 Task: Edit the location of the first meeting to Google Meet.
Action: Mouse moved to (640, 303)
Screenshot: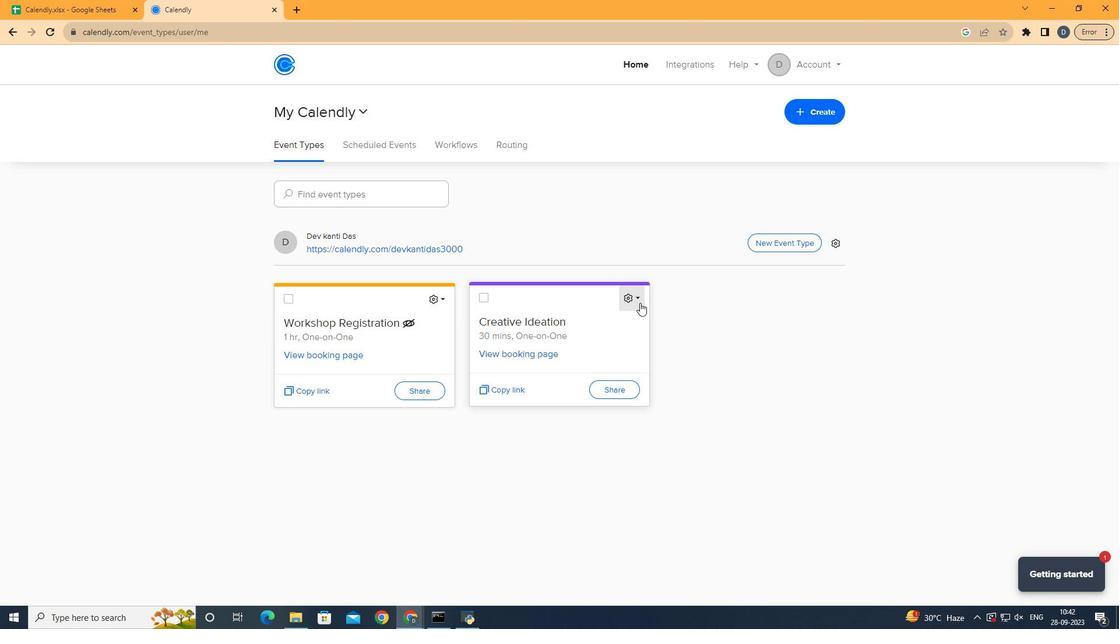 
Action: Mouse pressed left at (640, 303)
Screenshot: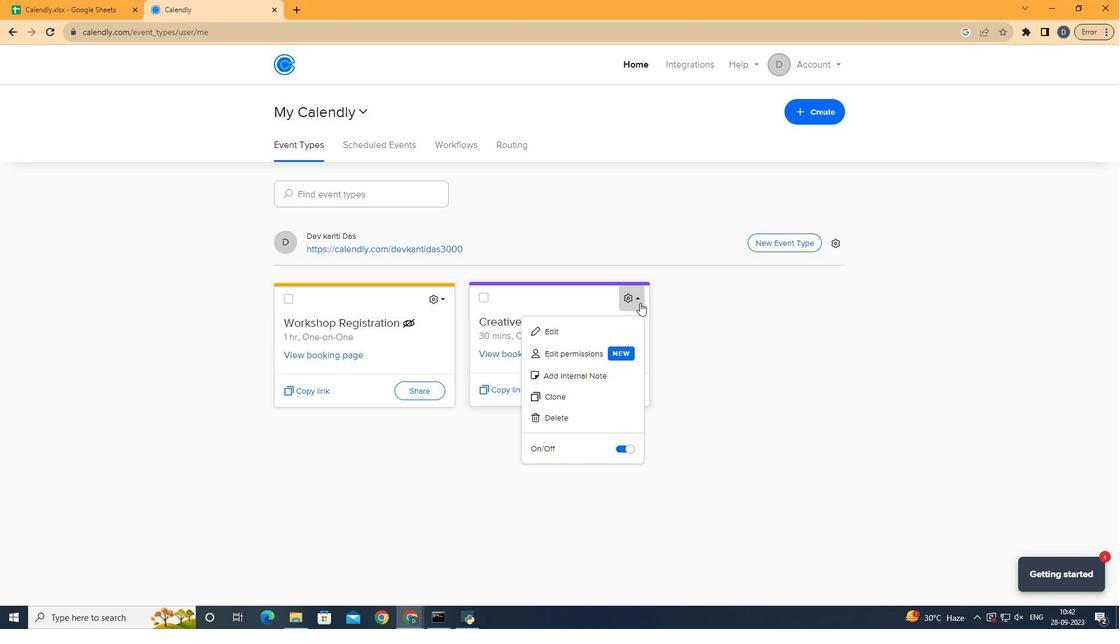 
Action: Mouse moved to (612, 337)
Screenshot: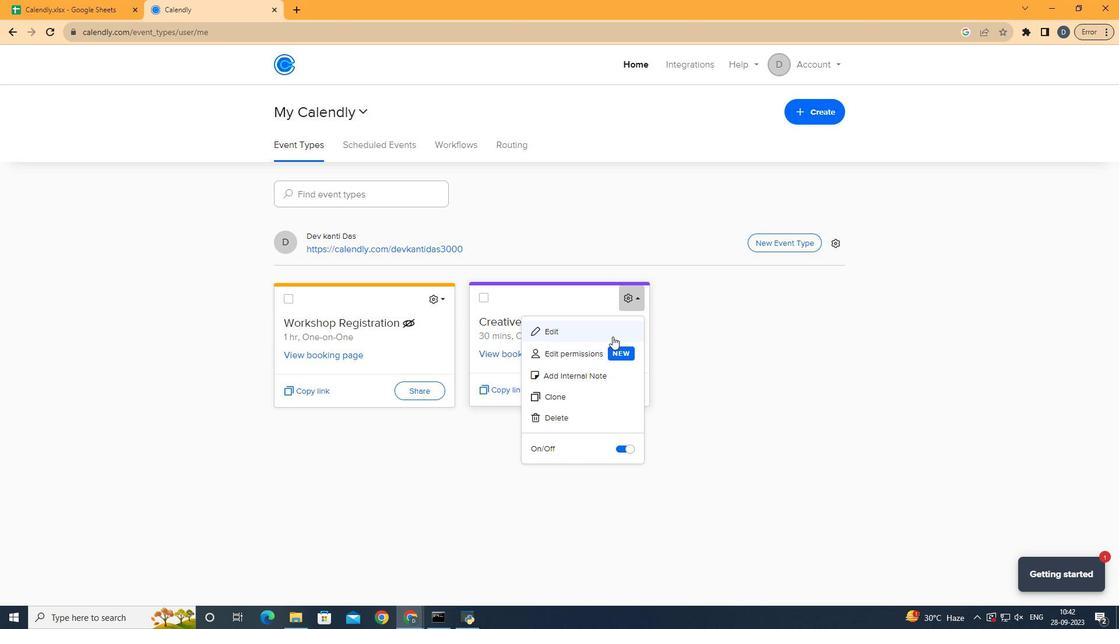 
Action: Mouse pressed left at (612, 337)
Screenshot: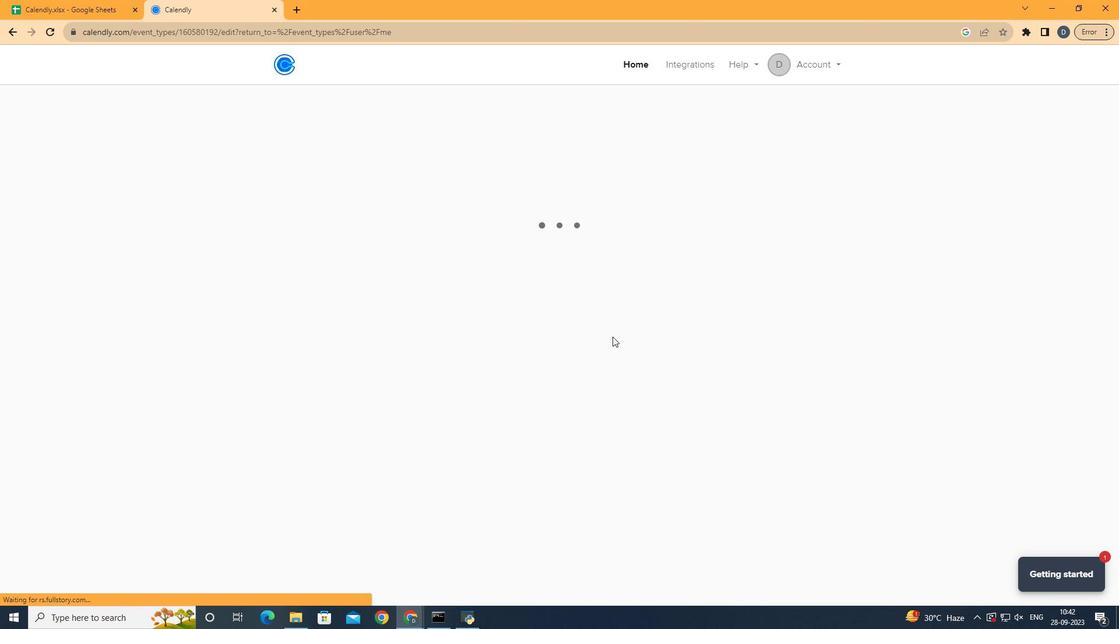 
Action: Mouse moved to (464, 210)
Screenshot: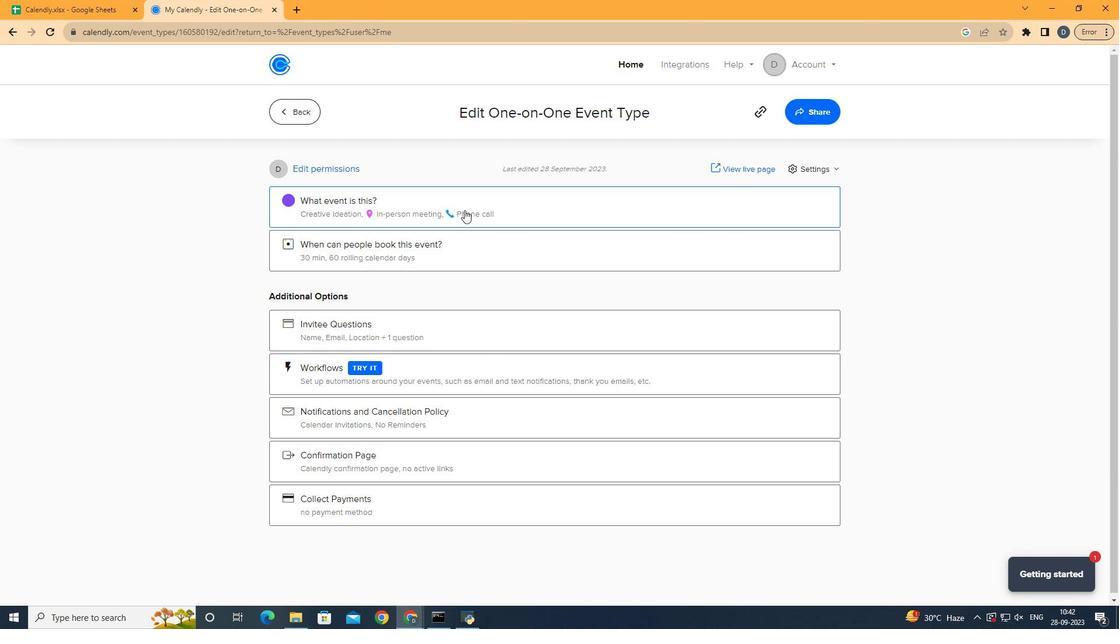 
Action: Mouse pressed left at (464, 210)
Screenshot: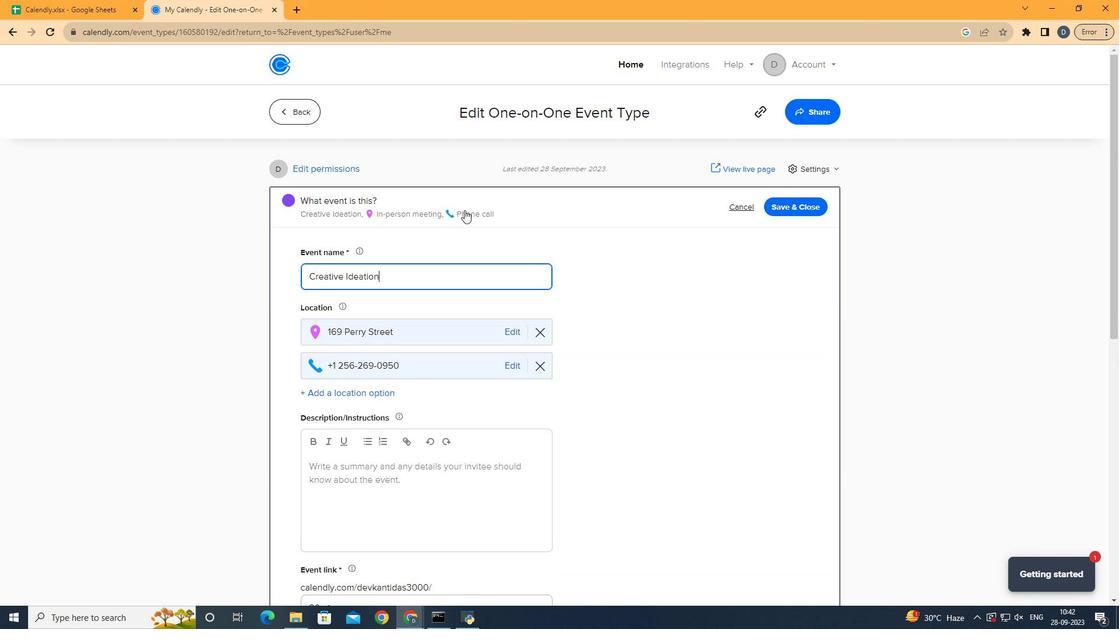 
Action: Mouse moved to (362, 385)
Screenshot: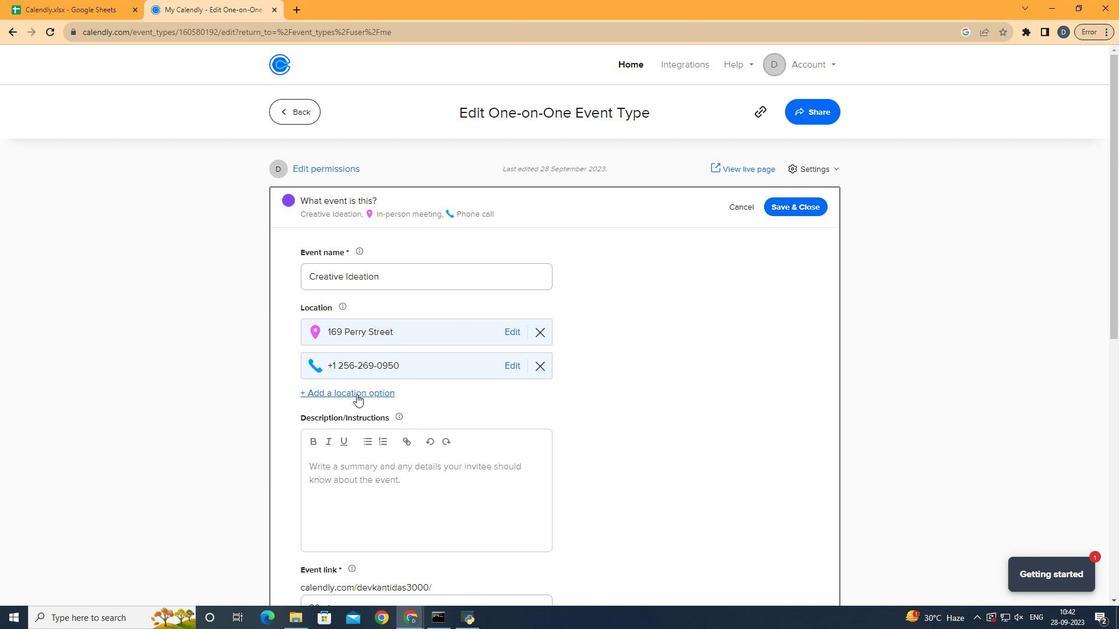 
Action: Mouse pressed left at (362, 385)
Screenshot: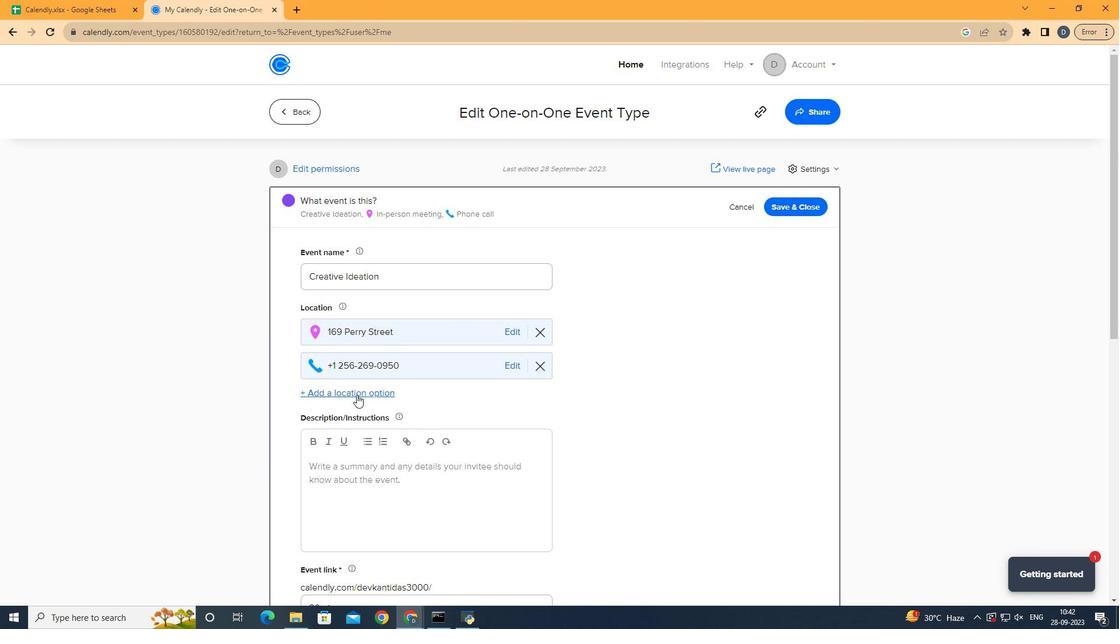 
Action: Mouse moved to (356, 395)
Screenshot: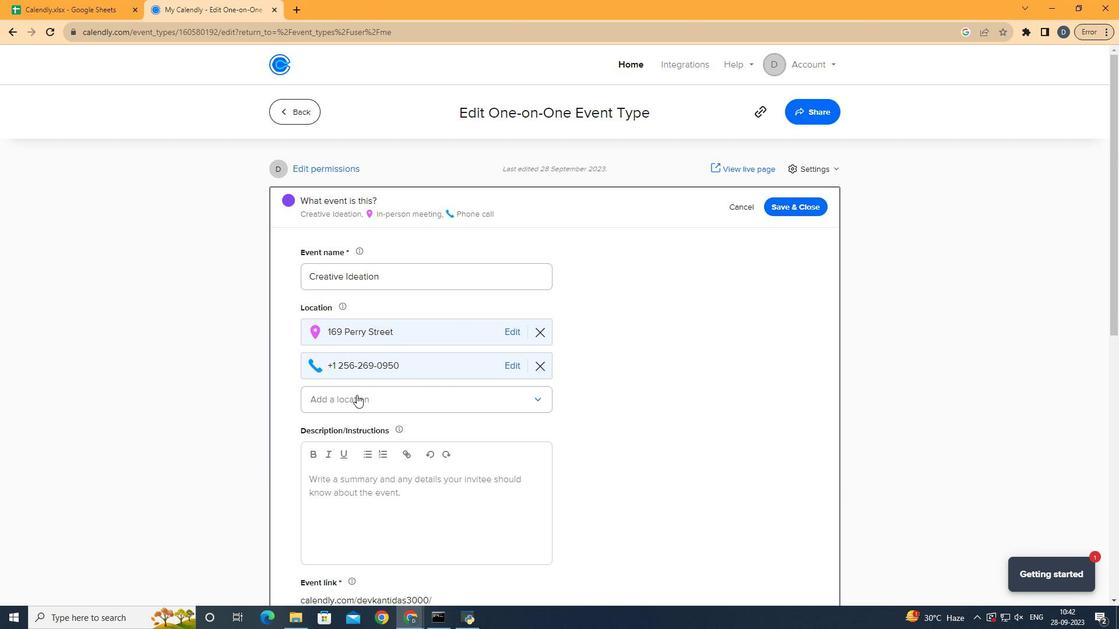 
Action: Mouse pressed left at (356, 395)
Screenshot: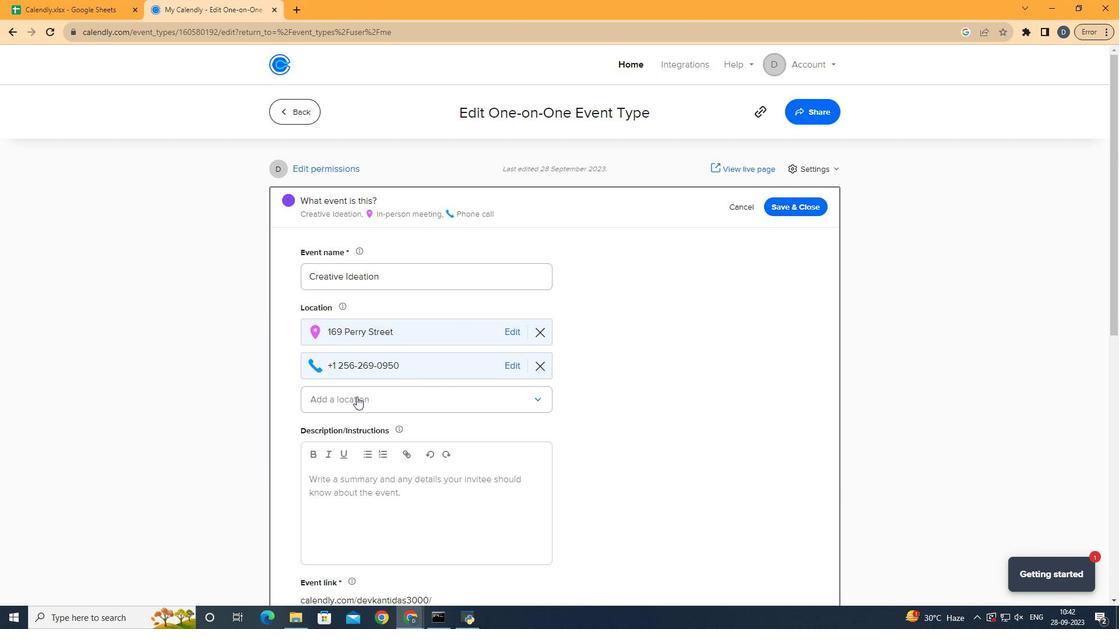 
Action: Mouse moved to (362, 408)
Screenshot: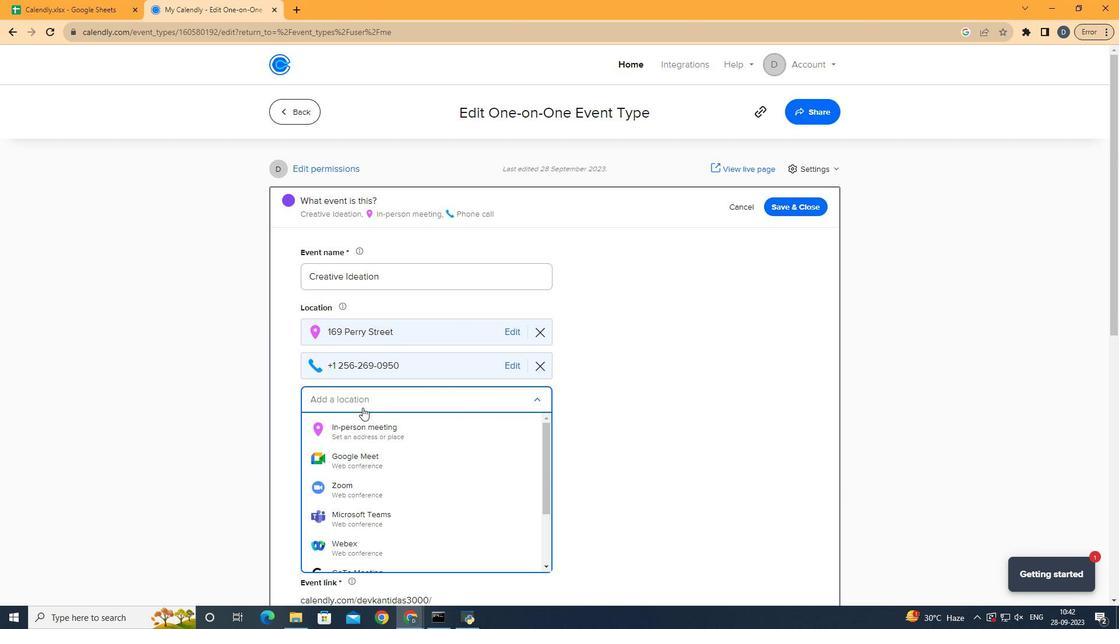
Action: Mouse pressed left at (362, 408)
Screenshot: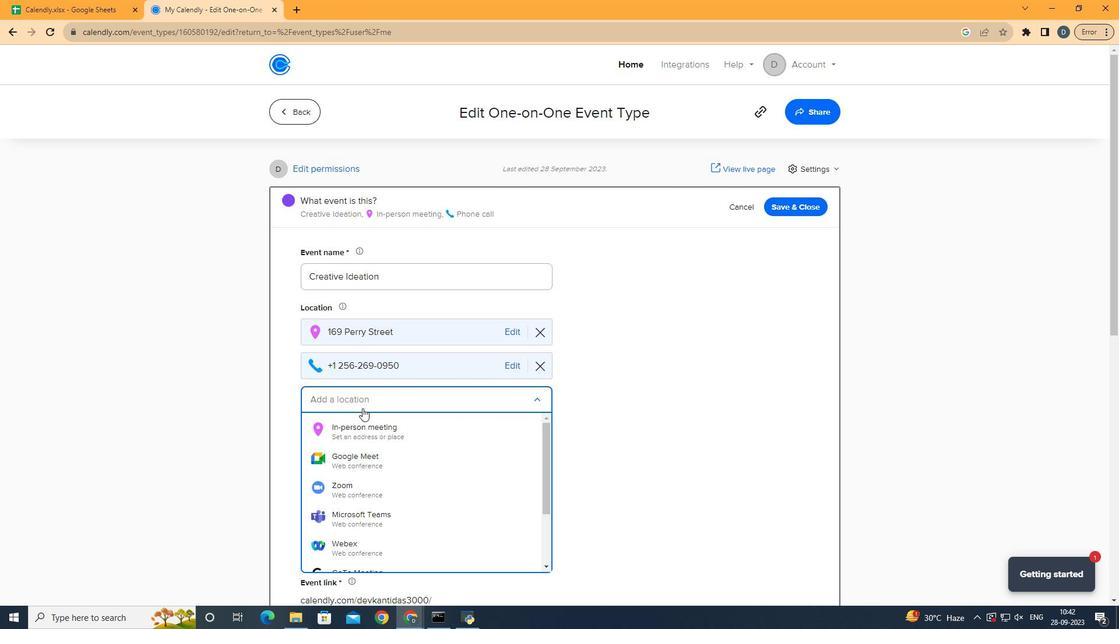 
Action: Mouse moved to (361, 458)
Screenshot: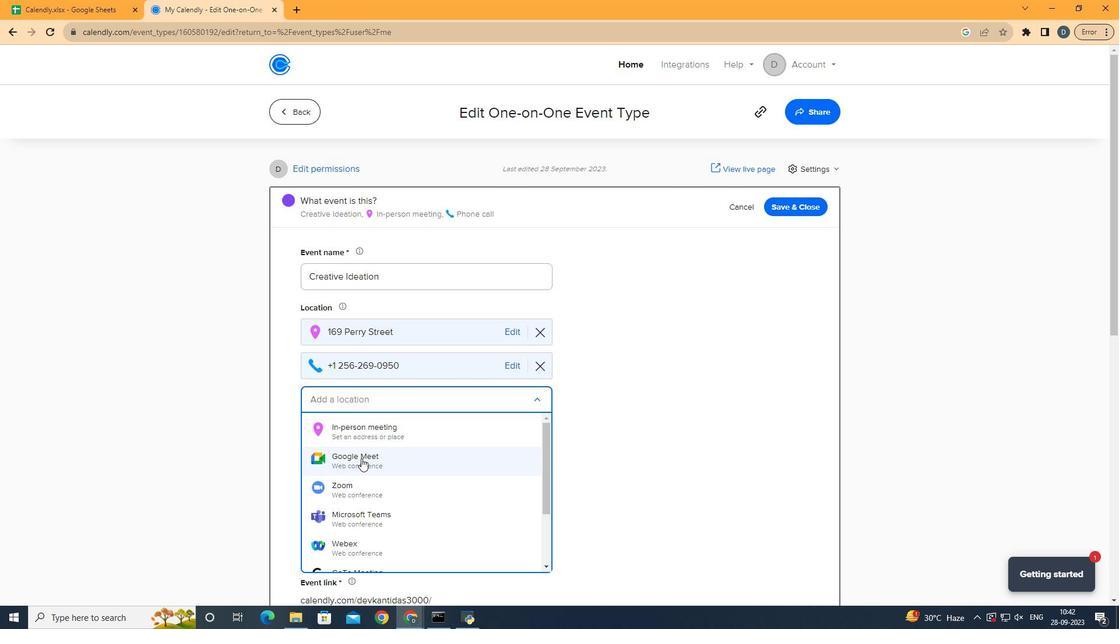 
Action: Mouse pressed left at (361, 458)
Screenshot: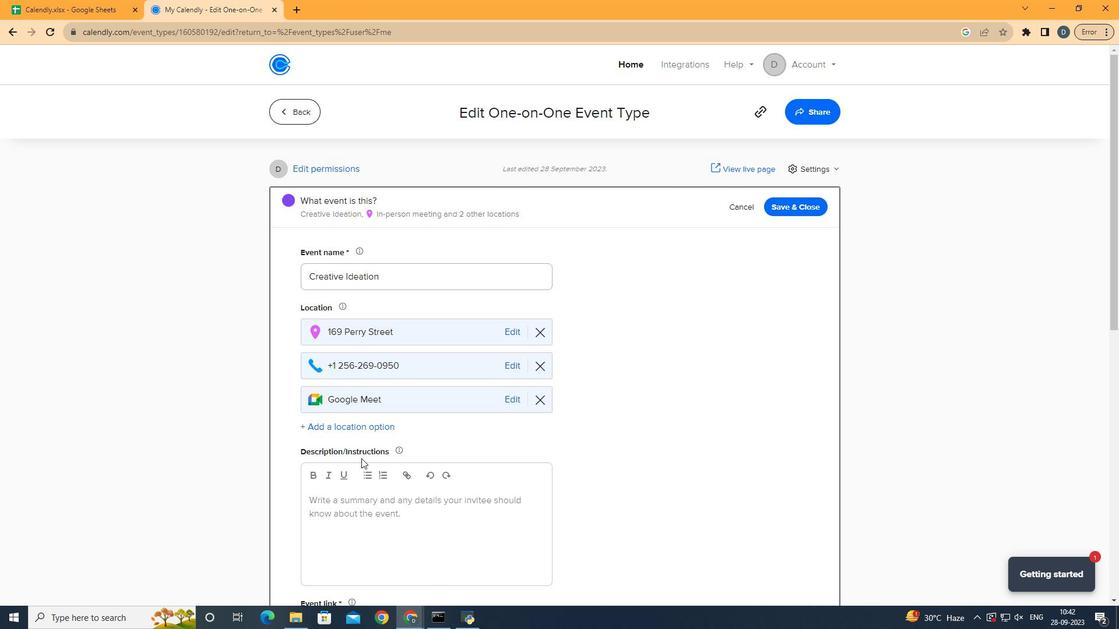 
Action: Mouse moved to (698, 441)
Screenshot: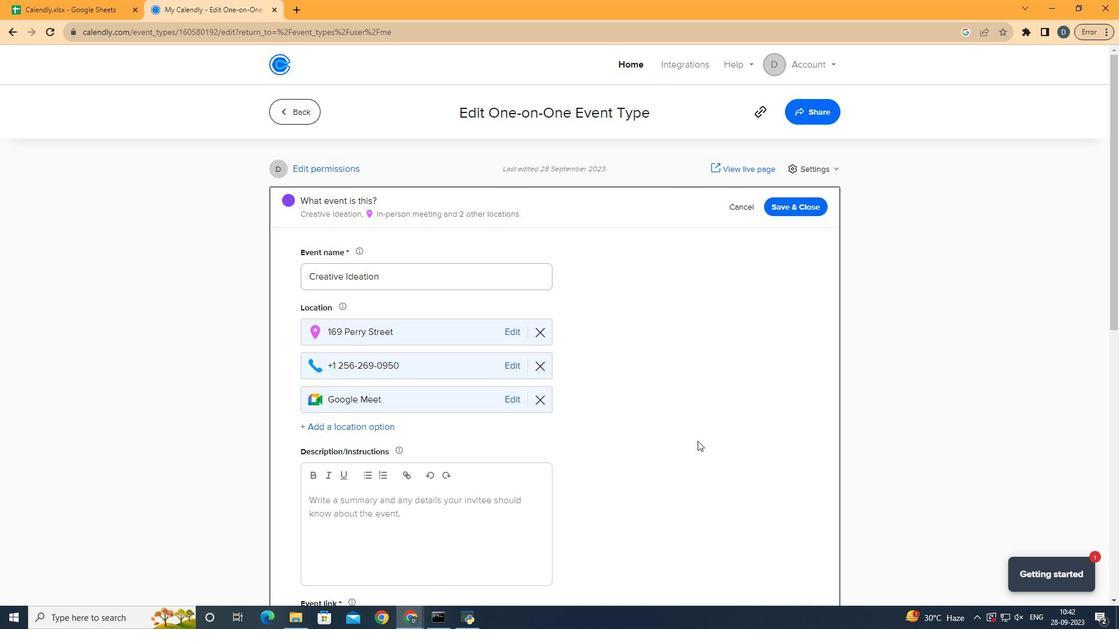 
